 Task: Save the page as PDF with the name "homescreen".
Action: Mouse moved to (977, 31)
Screenshot: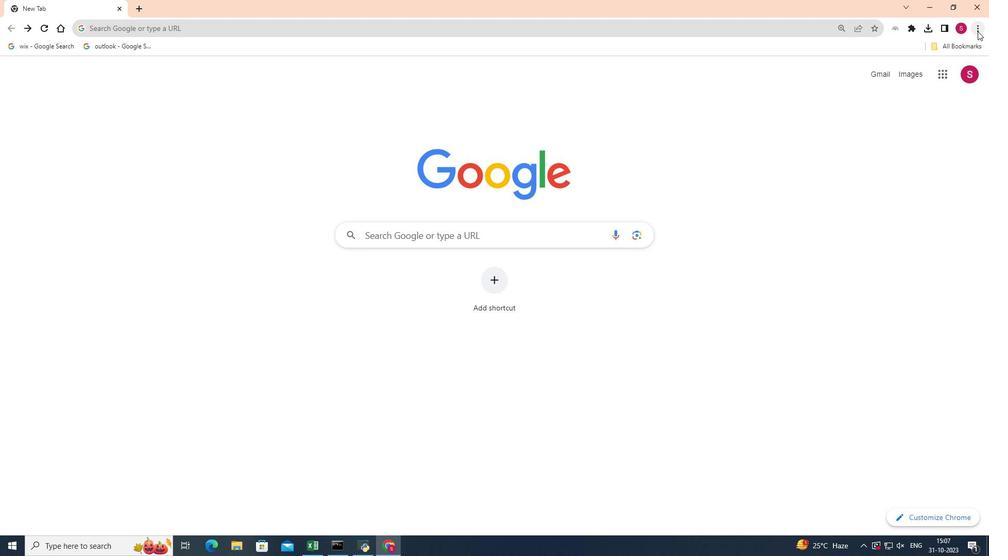 
Action: Mouse pressed left at (977, 31)
Screenshot: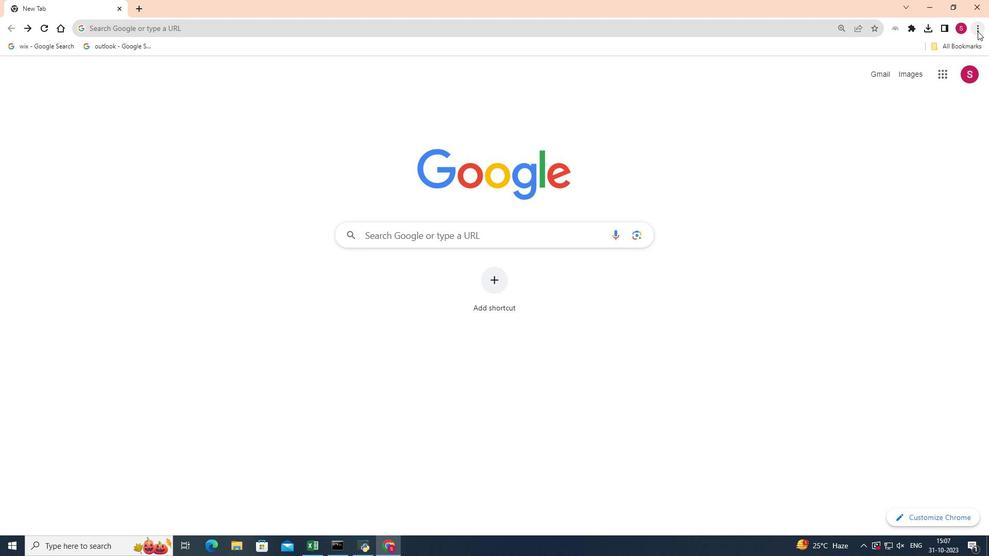 
Action: Mouse moved to (868, 155)
Screenshot: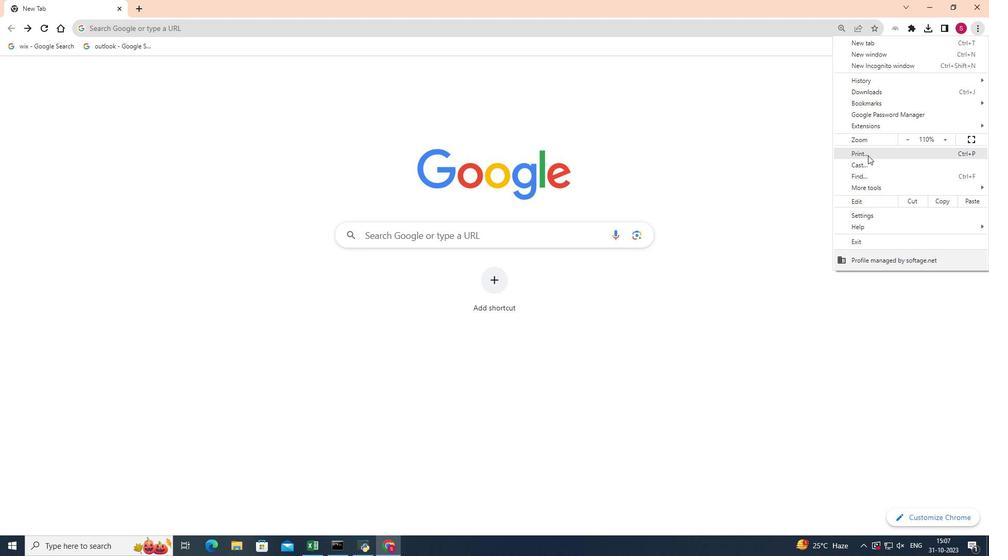 
Action: Mouse pressed left at (868, 155)
Screenshot: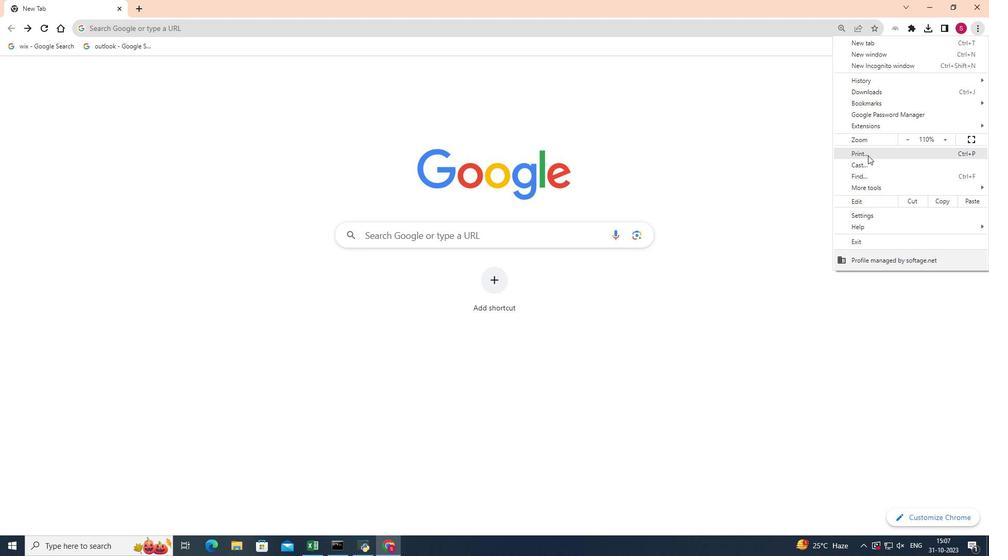 
Action: Mouse moved to (810, 81)
Screenshot: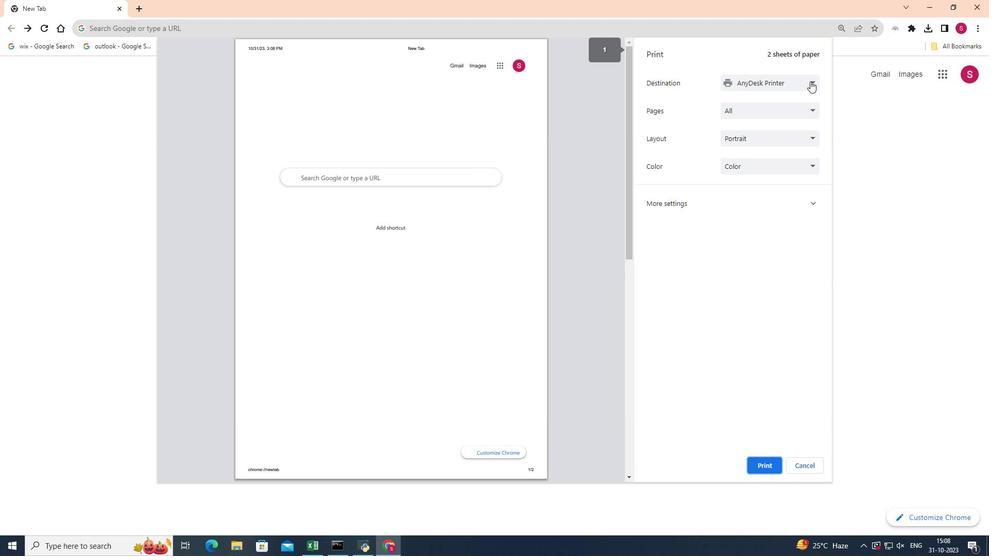 
Action: Mouse pressed left at (810, 81)
Screenshot: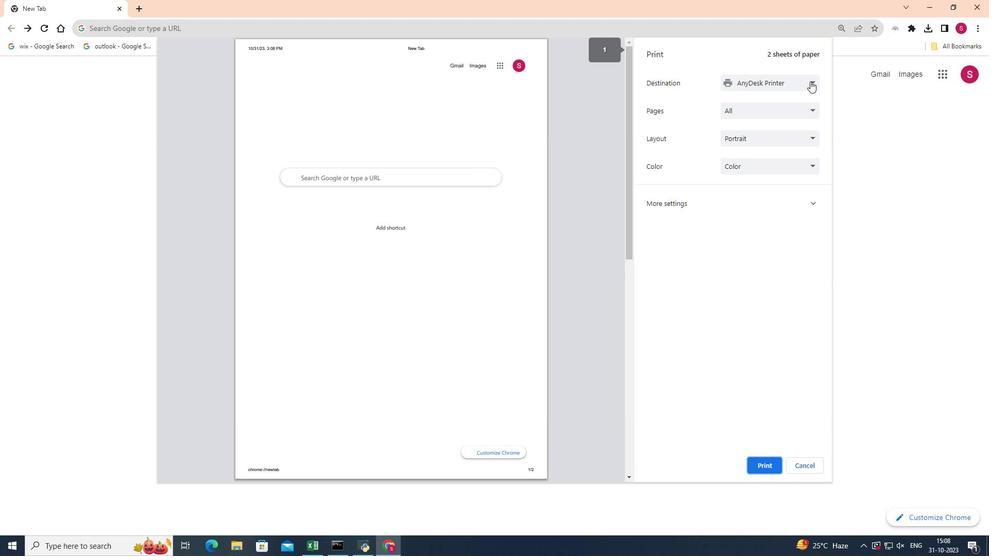 
Action: Mouse moved to (778, 113)
Screenshot: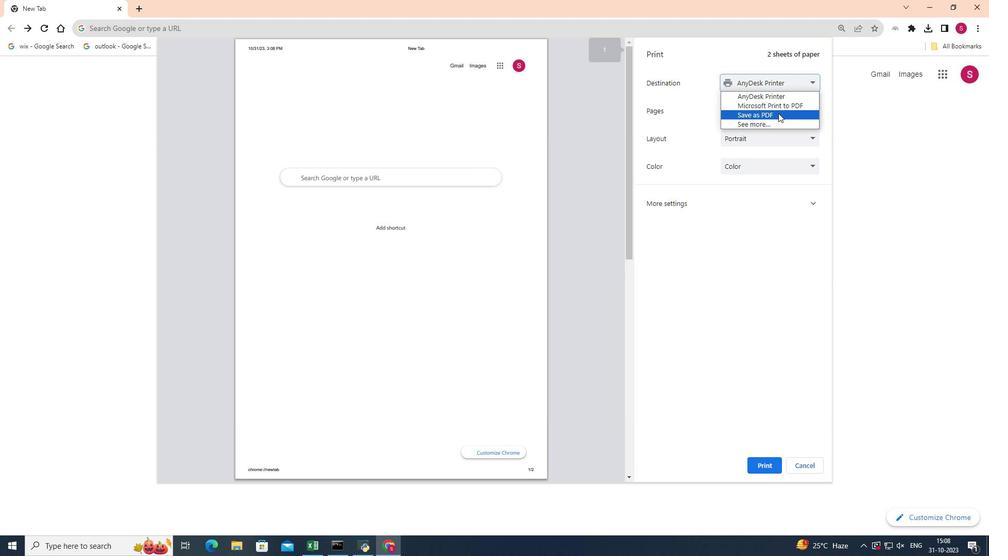 
Action: Mouse pressed left at (778, 113)
Screenshot: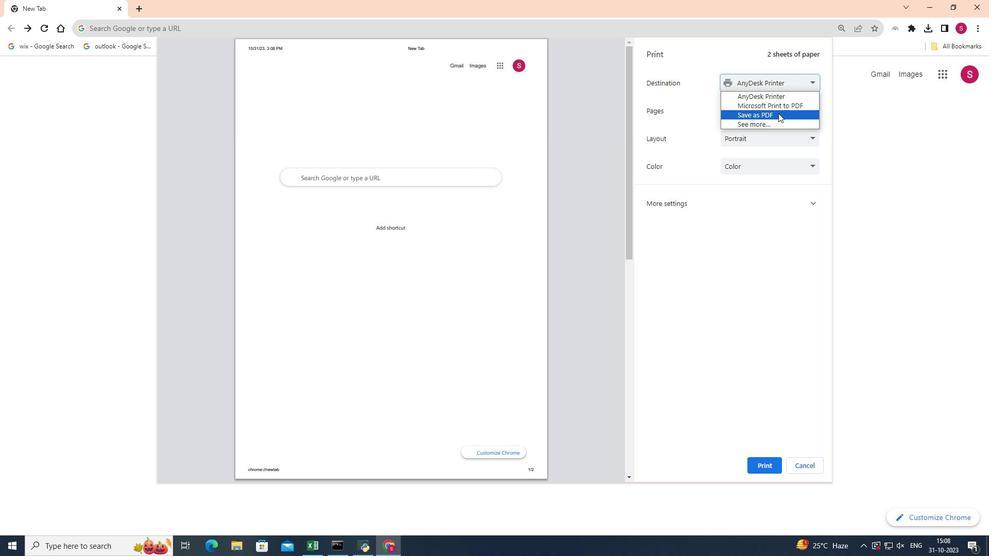 
Action: Mouse moved to (760, 466)
Screenshot: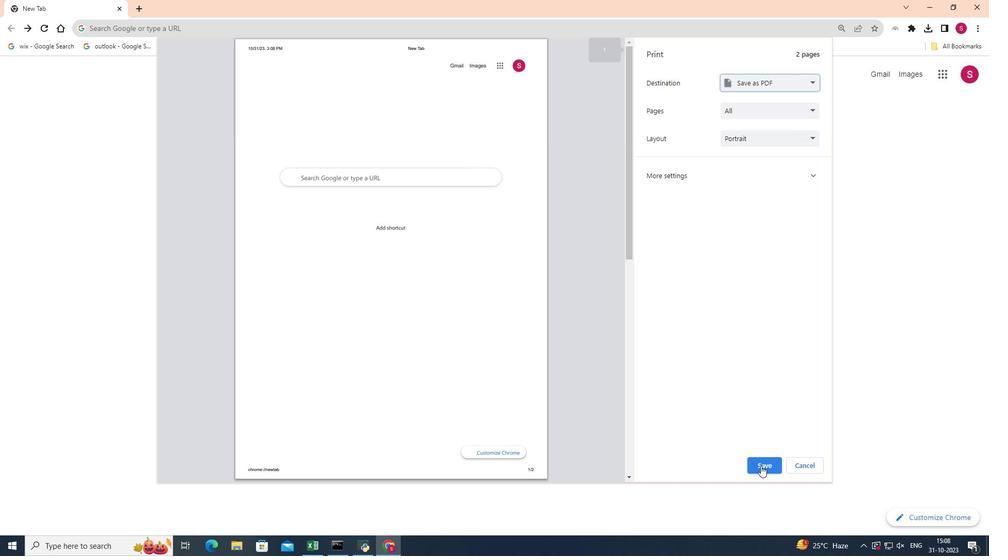 
Action: Mouse pressed left at (760, 466)
Screenshot: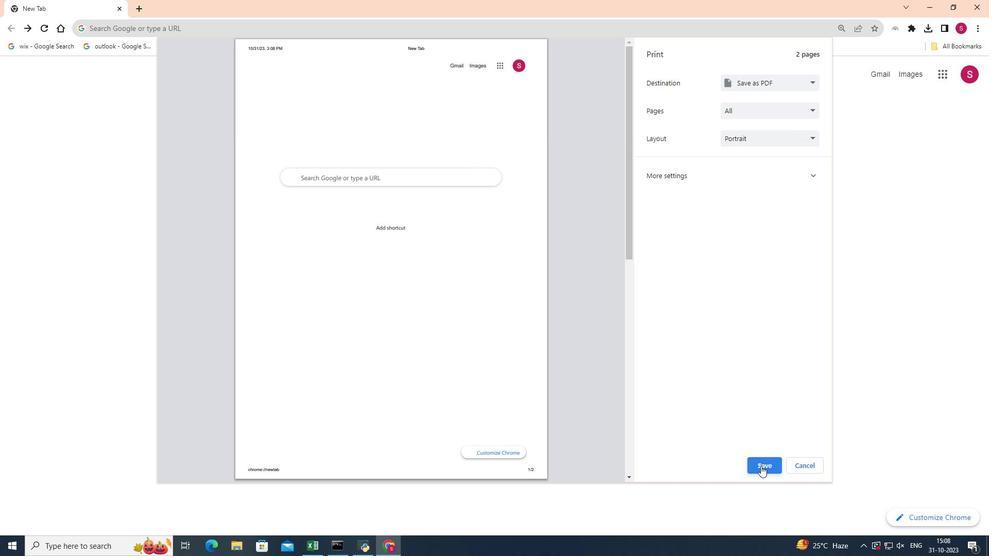 
Action: Mouse moved to (162, 202)
Screenshot: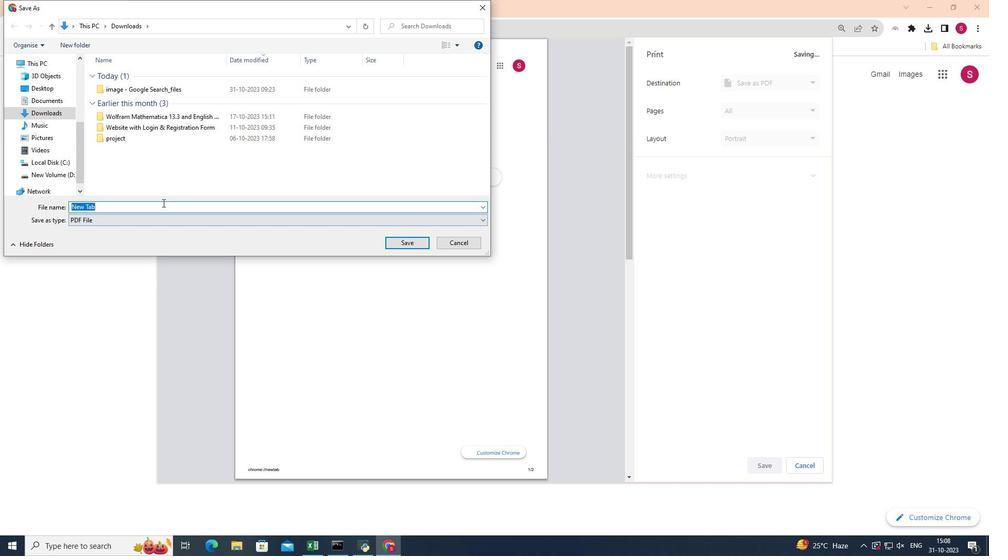 
Action: Mouse pressed left at (162, 202)
Screenshot: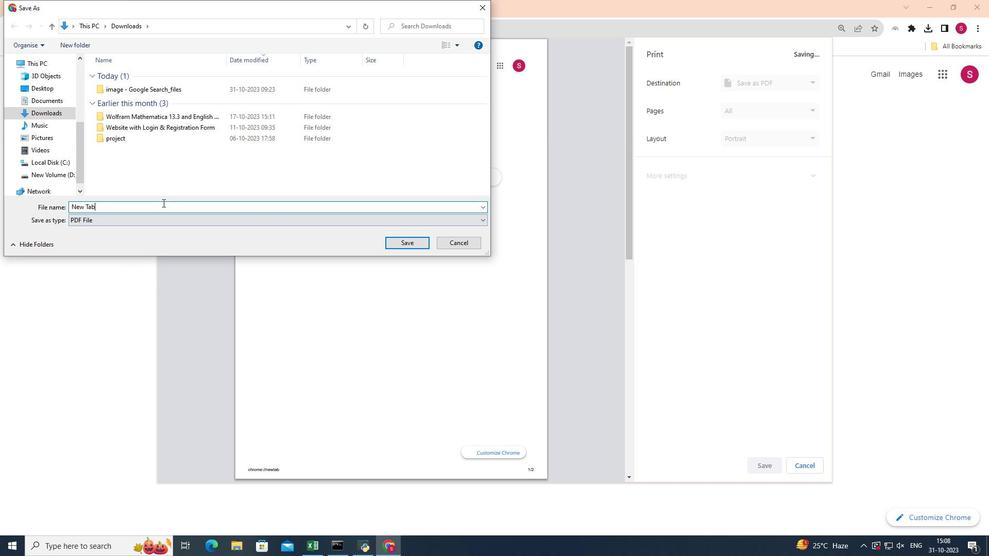 
Action: Key pressed <Key.backspace><Key.backspace><Key.backspace><Key.backspace><Key.backspace><Key.backspace><Key.backspace><Key.backspace><Key.backspace><Key.backspace><Key.backspace><Key.backspace>homescreen
Screenshot: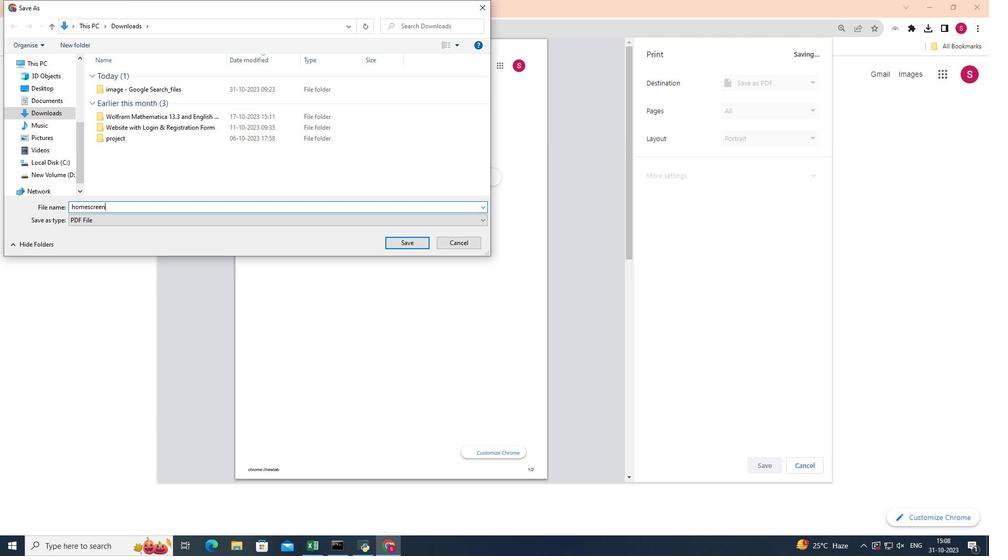 
Action: Mouse moved to (415, 243)
Screenshot: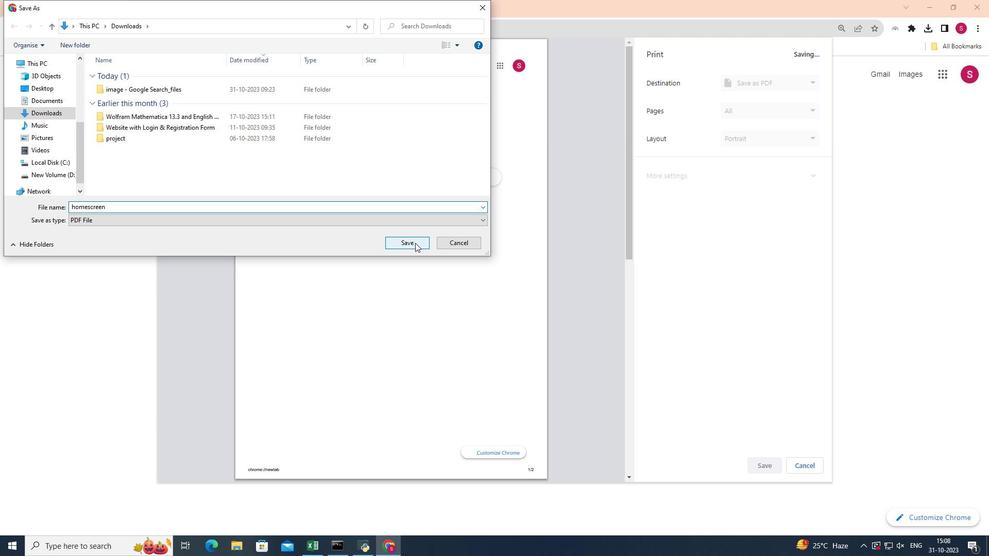 
Action: Mouse pressed left at (415, 243)
Screenshot: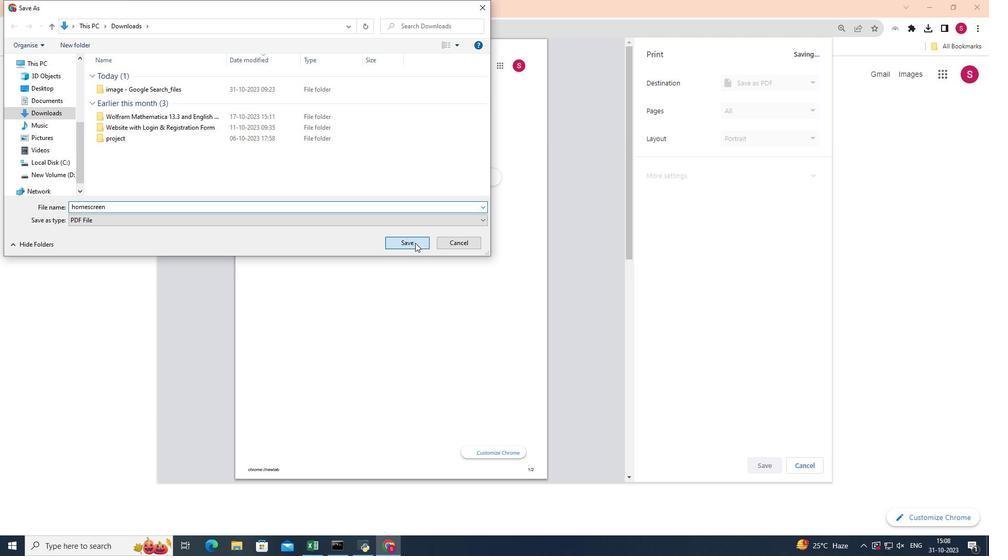 
